 Task: In the Page advertisementfirst.pptxinsert the slide 'blank'insert the shape 'oval'with color greeninsert the shape rounded rectanglewith color redinsert the shape right arrowwith color purpleselect all the shapes, shape fill with eyedropper and change the color to  theme color
Action: Mouse moved to (81, 17)
Screenshot: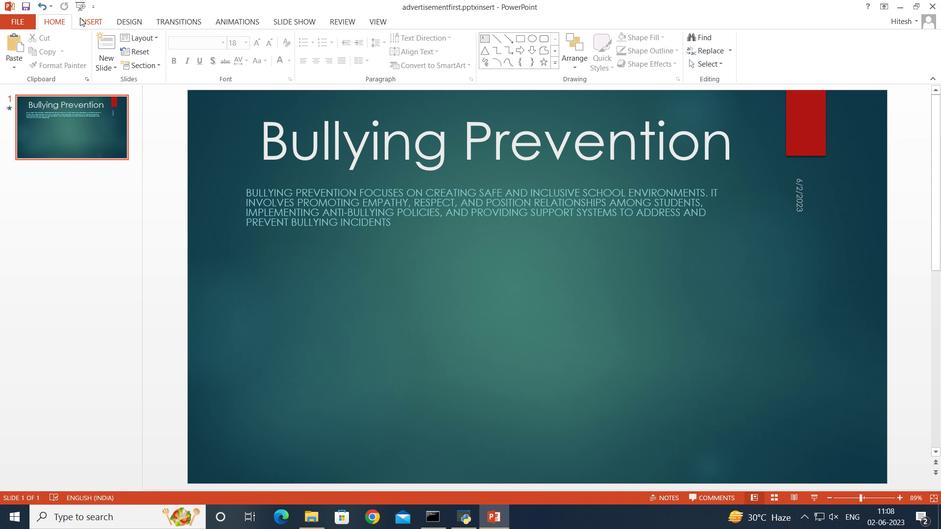 
Action: Mouse pressed left at (81, 17)
Screenshot: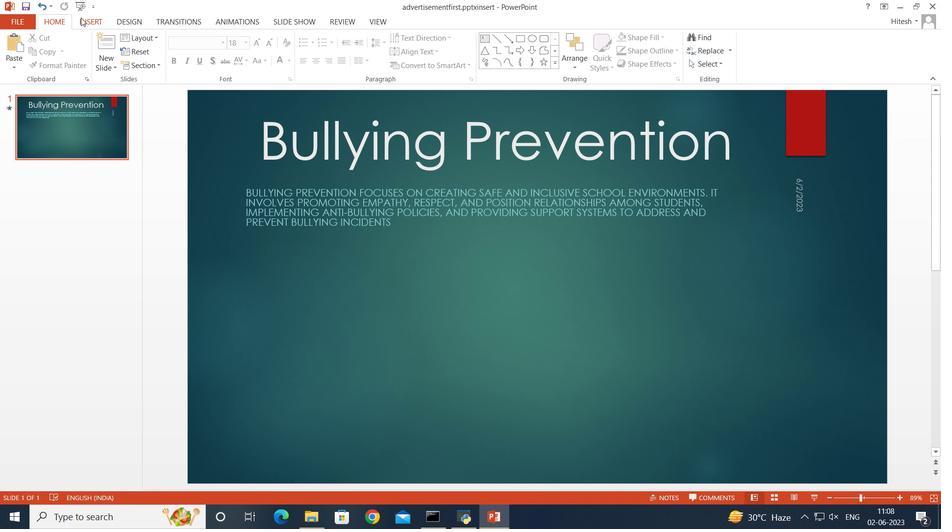 
Action: Mouse moved to (12, 66)
Screenshot: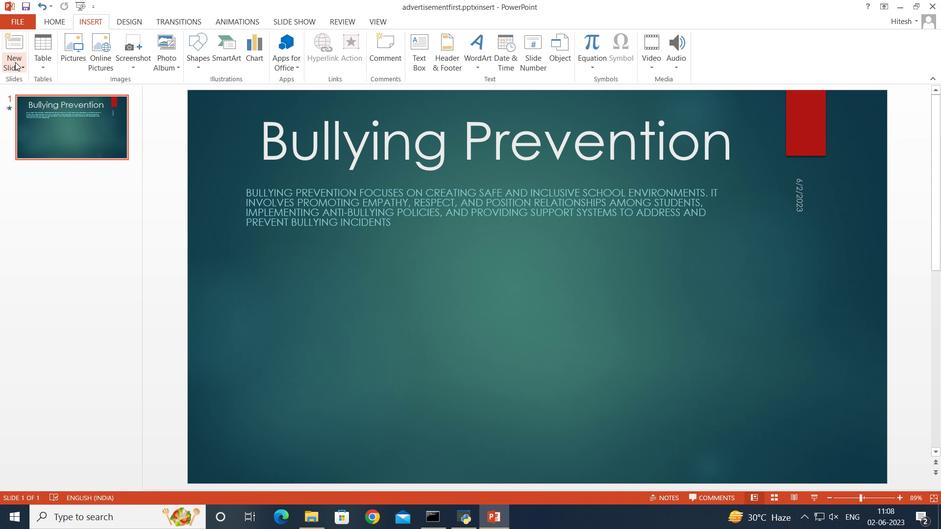 
Action: Mouse pressed left at (12, 66)
Screenshot: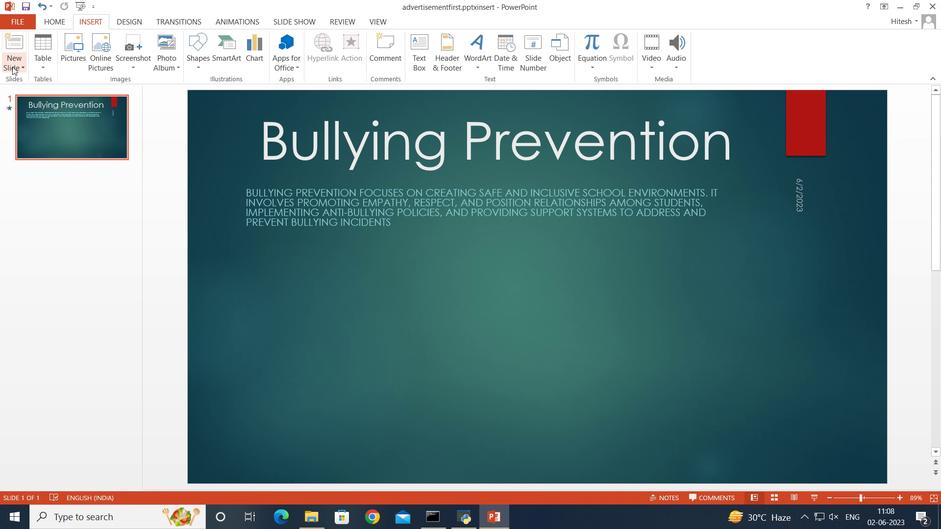 
Action: Mouse moved to (42, 229)
Screenshot: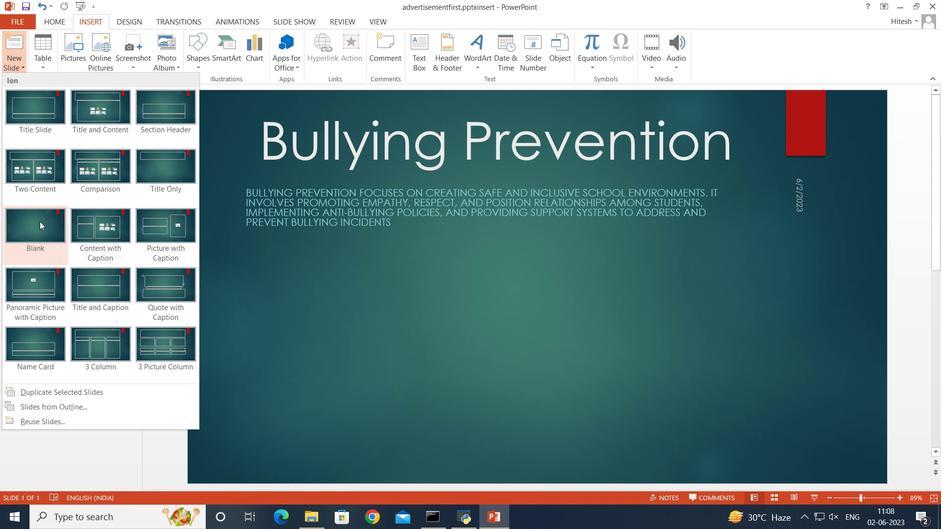 
Action: Mouse pressed left at (42, 229)
Screenshot: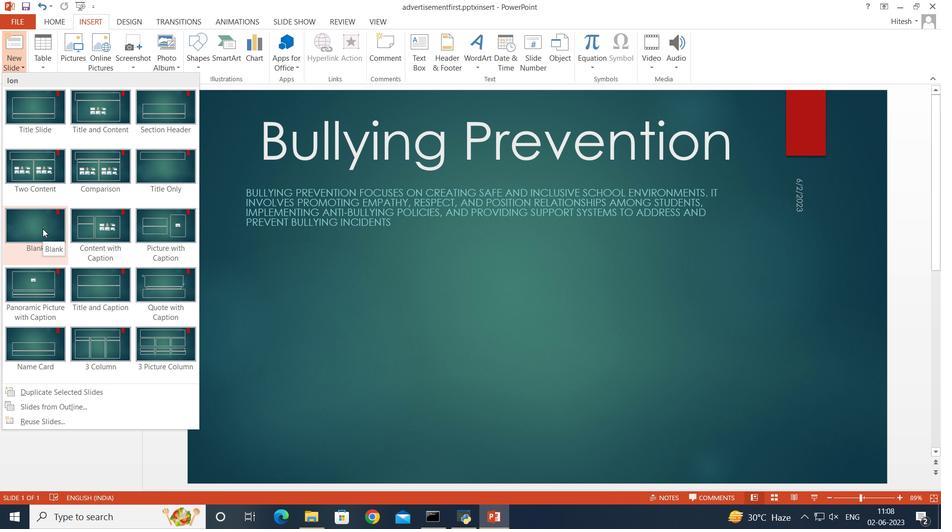 
Action: Mouse moved to (198, 62)
Screenshot: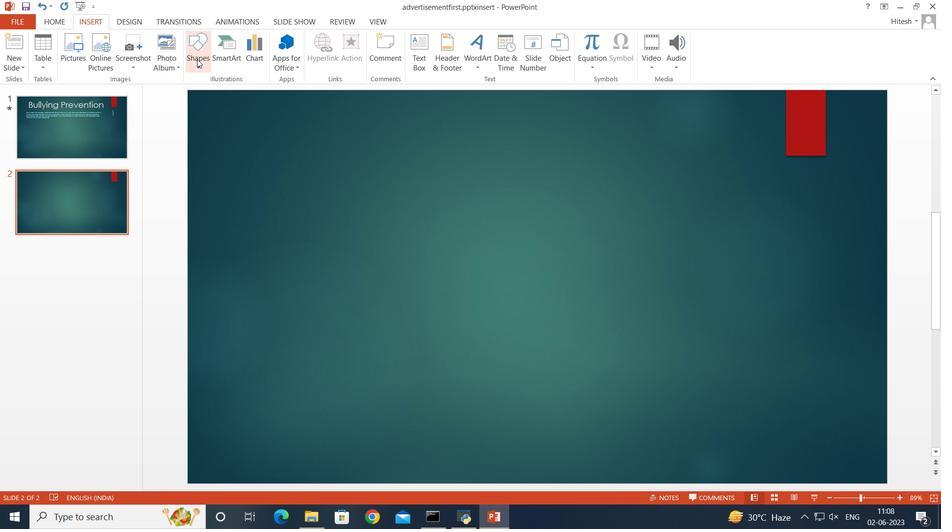 
Action: Mouse pressed left at (198, 62)
Screenshot: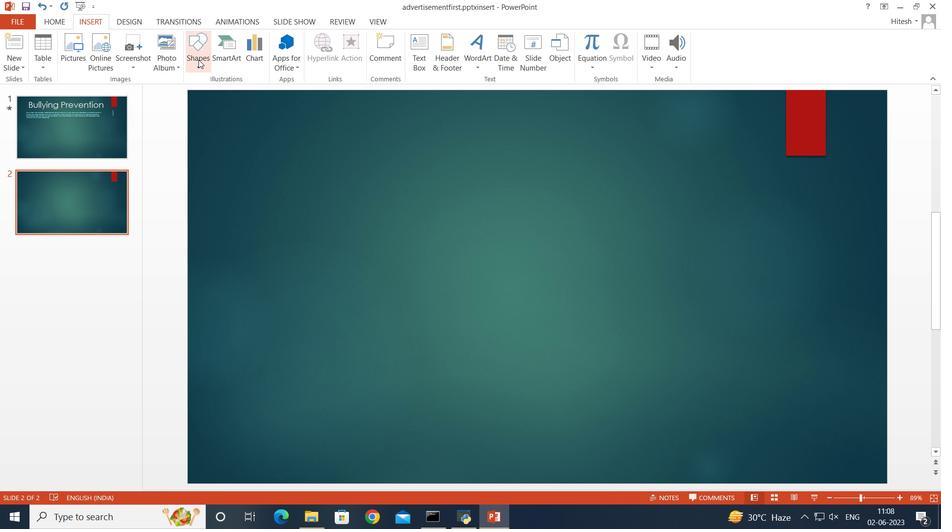 
Action: Mouse moved to (237, 90)
Screenshot: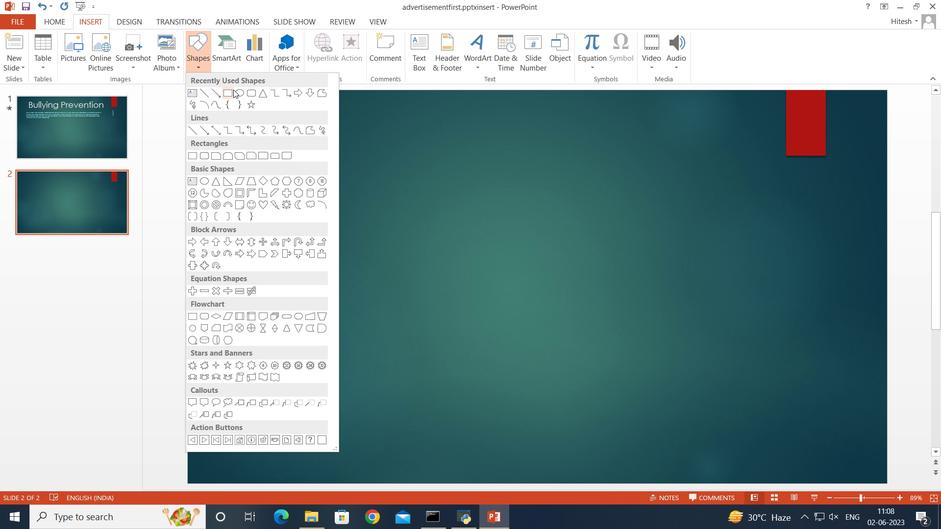 
Action: Mouse pressed left at (237, 90)
Screenshot: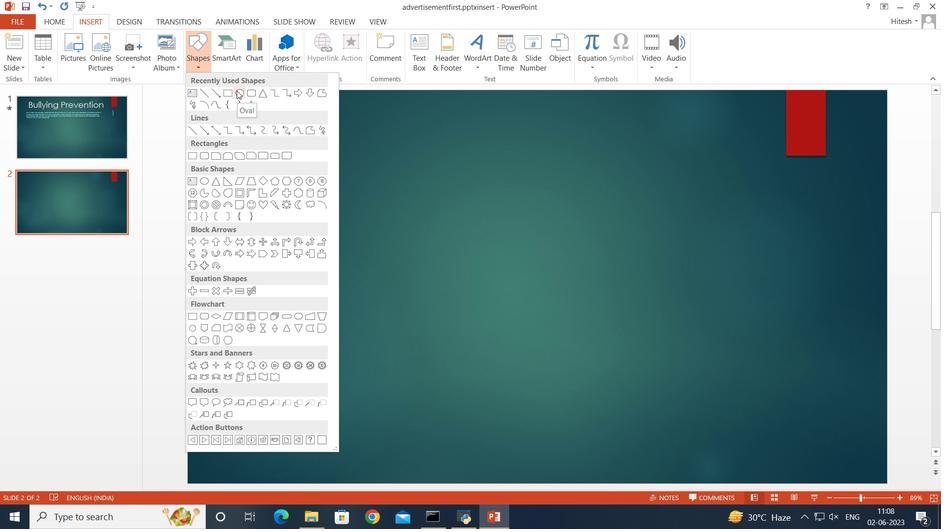 
Action: Mouse moved to (215, 130)
Screenshot: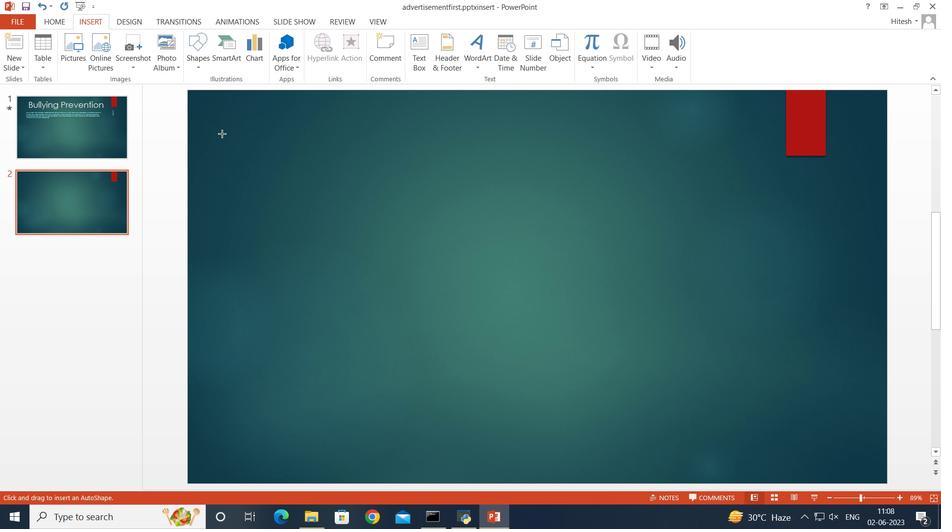 
Action: Mouse pressed left at (215, 130)
Screenshot: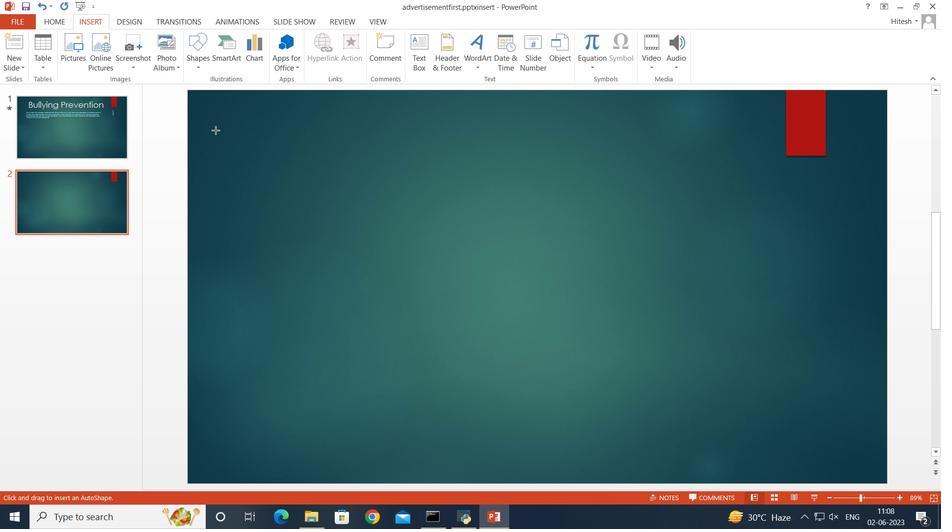 
Action: Mouse moved to (309, 55)
Screenshot: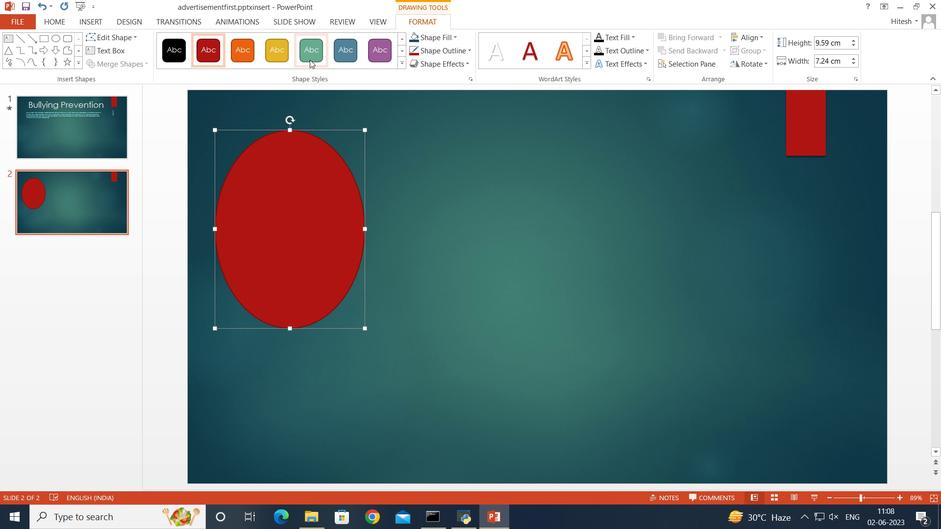 
Action: Mouse pressed left at (309, 55)
Screenshot: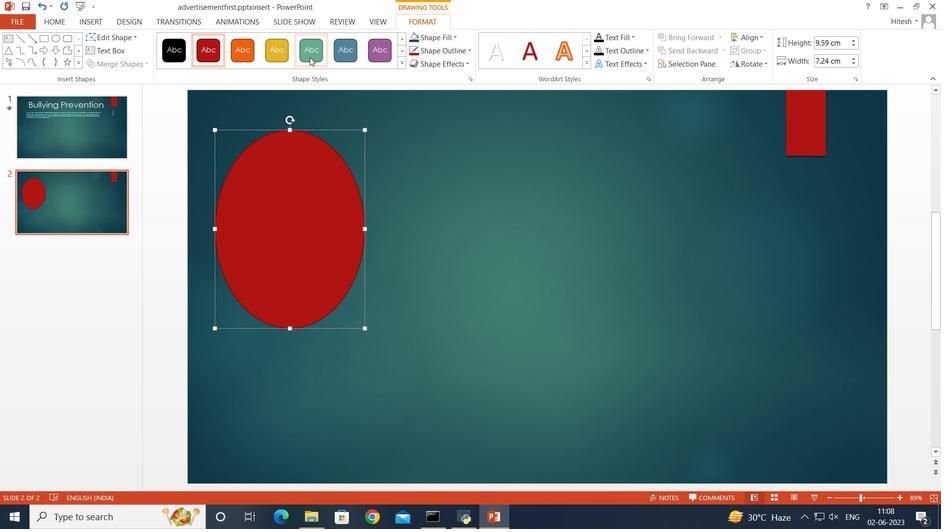 
Action: Mouse moved to (400, 125)
Screenshot: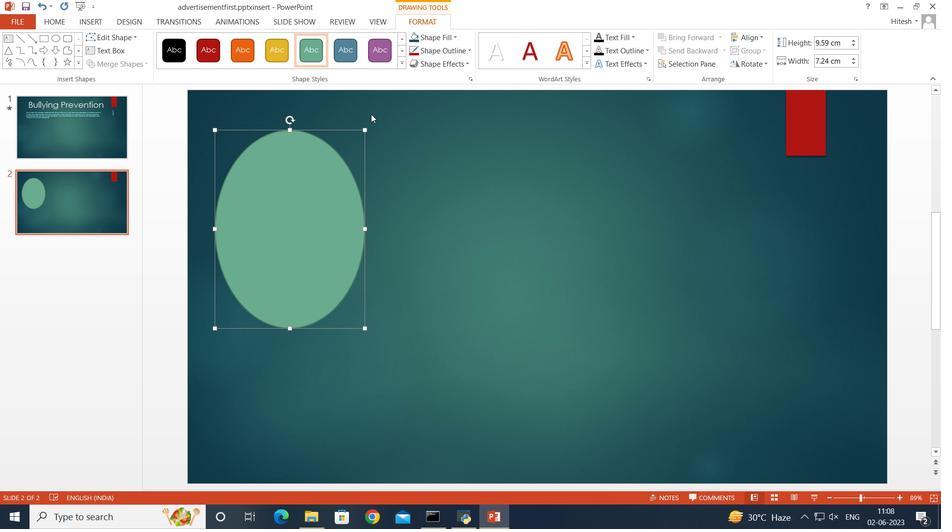 
Action: Mouse pressed left at (400, 125)
Screenshot: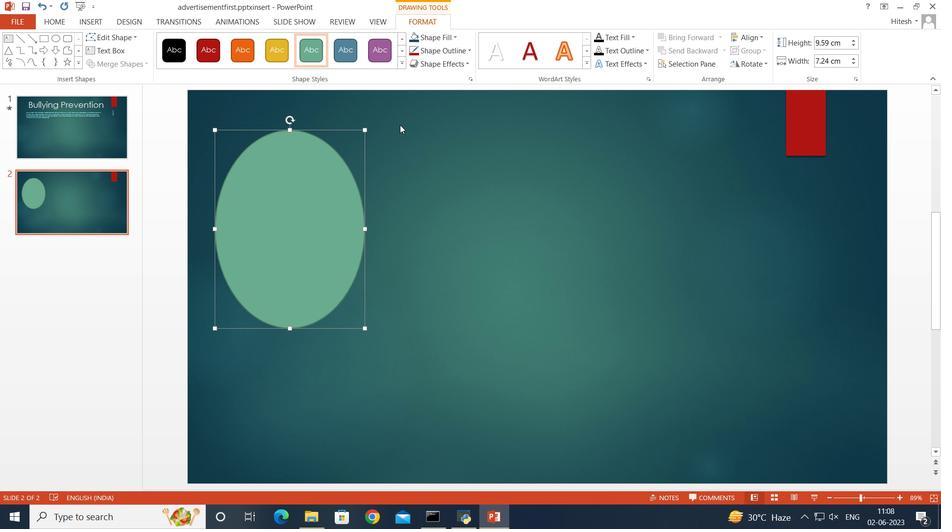 
Action: Mouse moved to (86, 20)
Screenshot: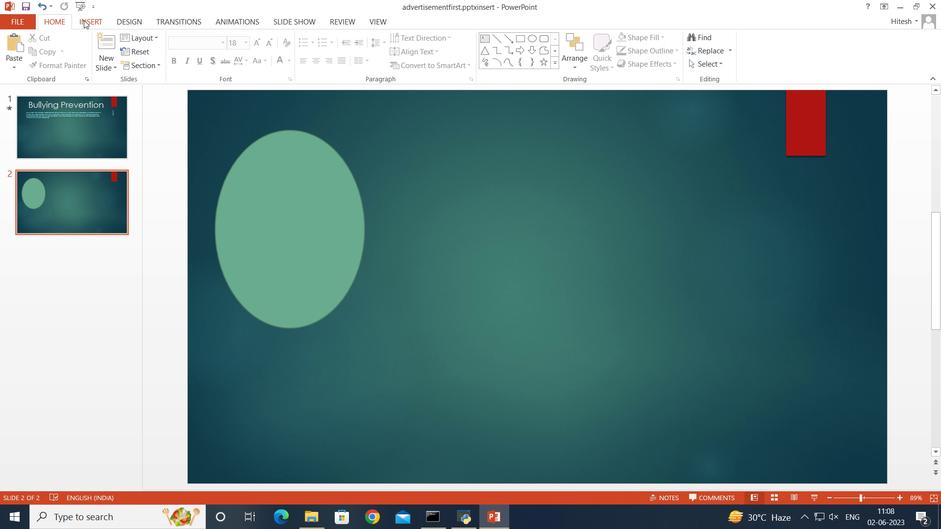 
Action: Mouse pressed left at (86, 20)
Screenshot: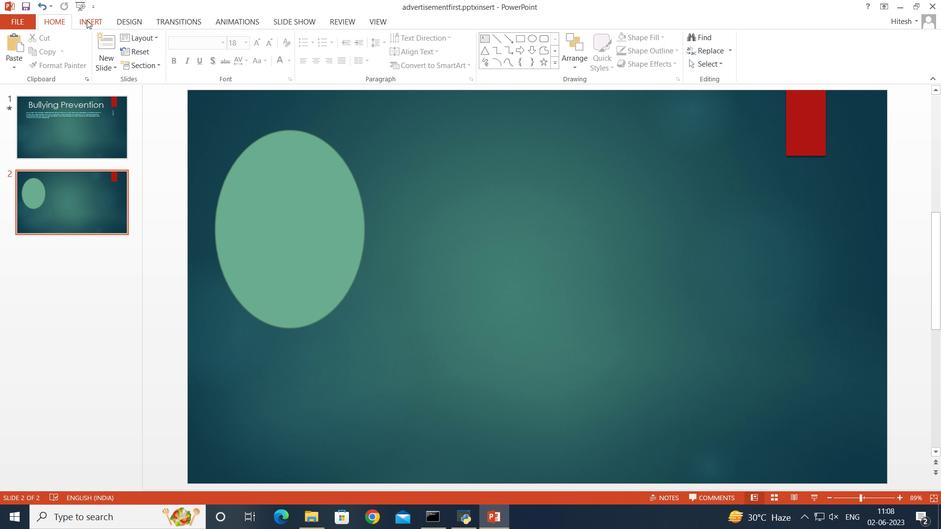
Action: Mouse moved to (199, 66)
Screenshot: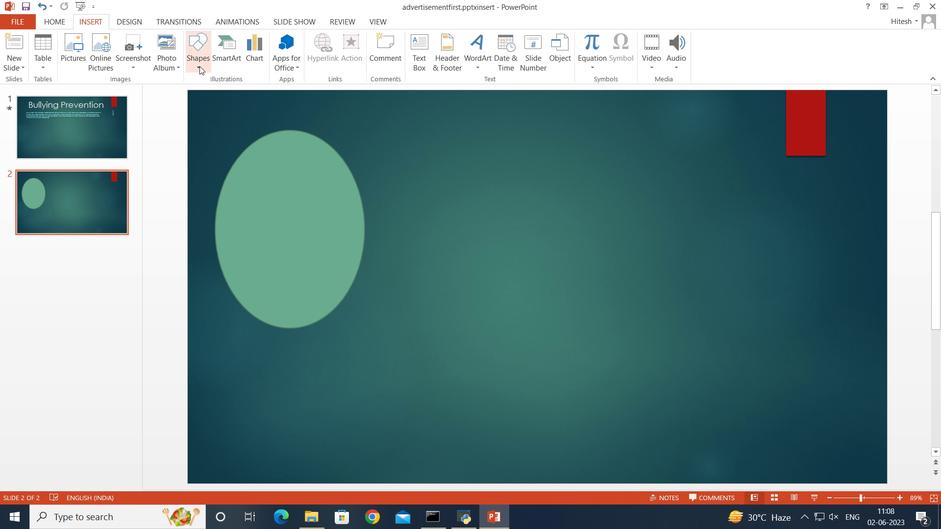 
Action: Mouse pressed left at (199, 66)
Screenshot: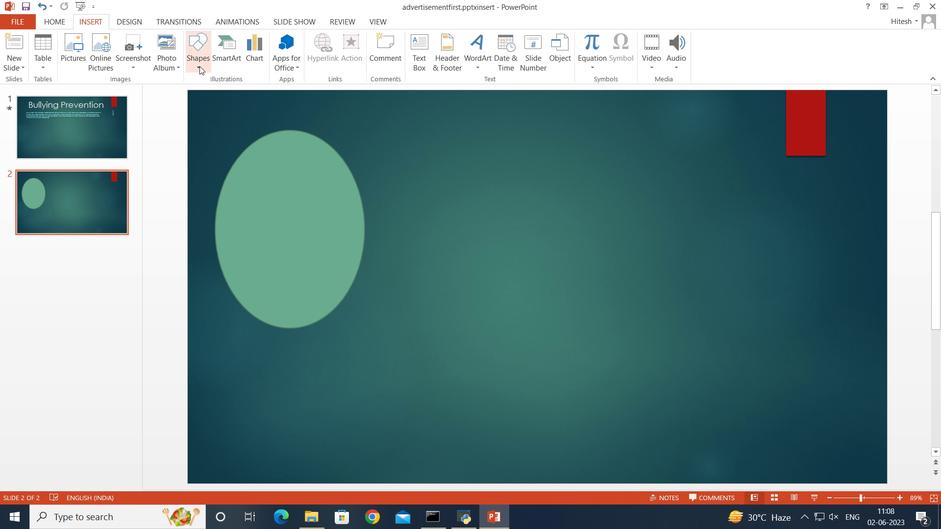 
Action: Mouse moved to (252, 95)
Screenshot: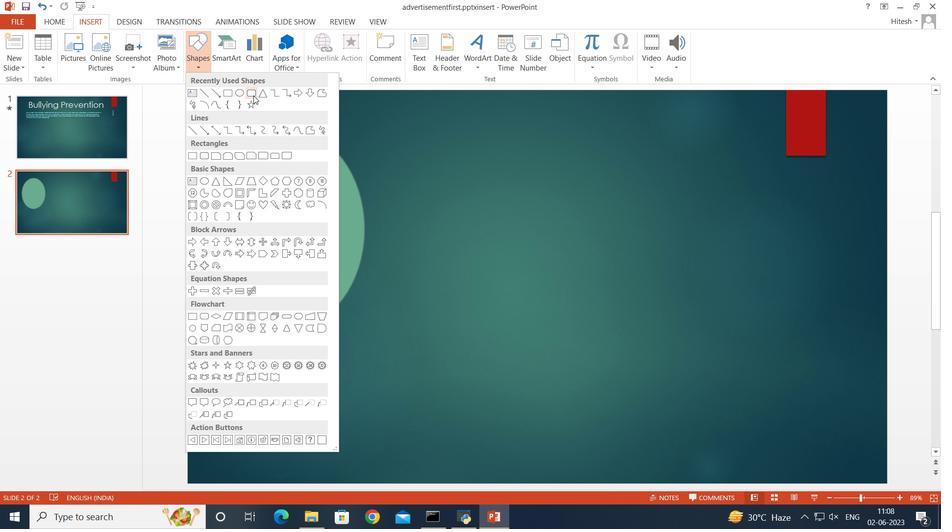 
Action: Mouse pressed left at (252, 95)
Screenshot: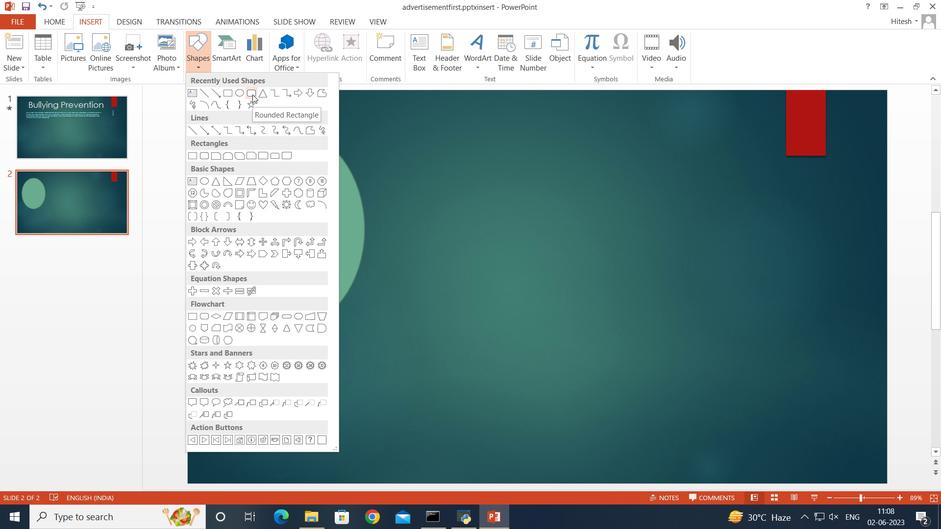 
Action: Mouse moved to (415, 124)
Screenshot: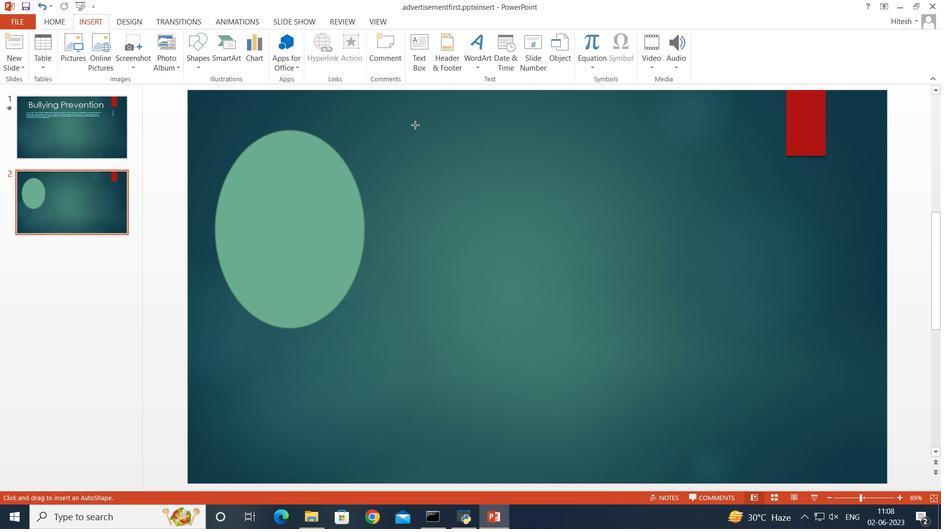 
Action: Mouse pressed left at (415, 124)
Screenshot: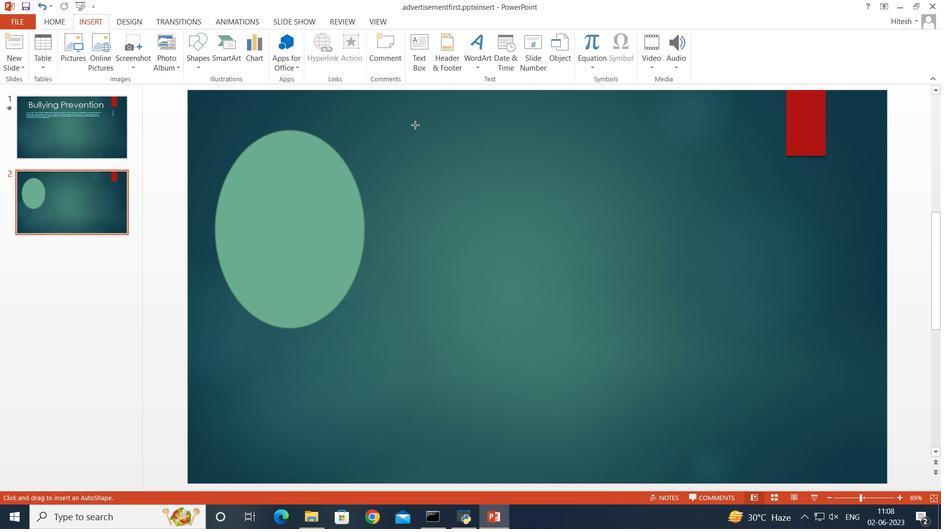 
Action: Mouse moved to (383, 143)
Screenshot: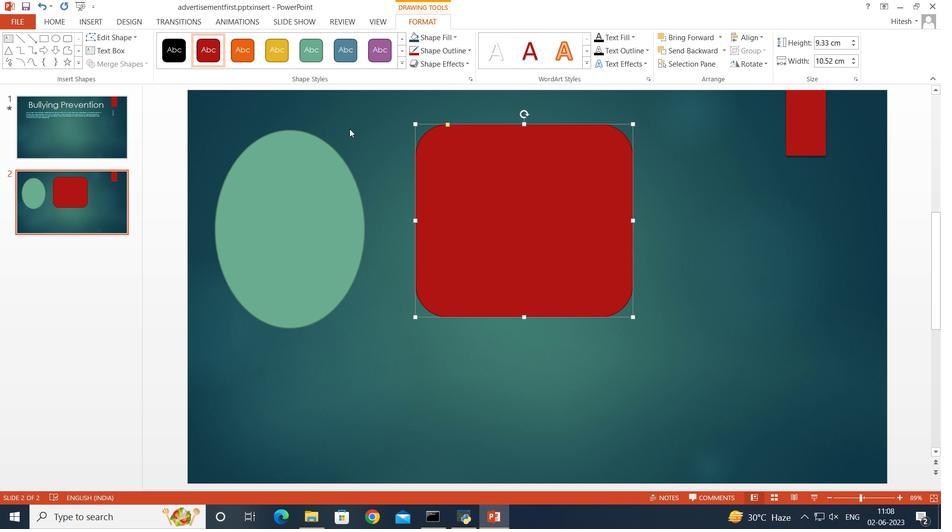 
Action: Mouse pressed left at (383, 143)
Screenshot: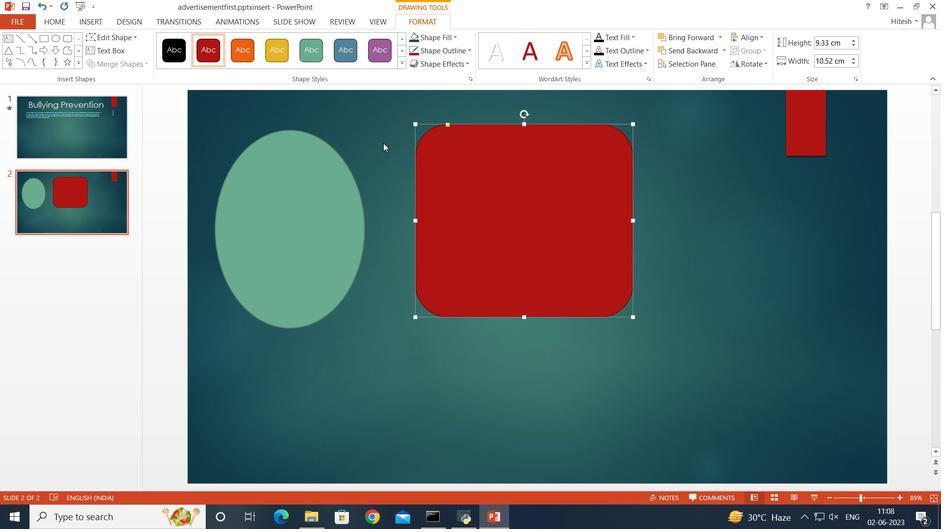 
Action: Mouse moved to (84, 16)
Screenshot: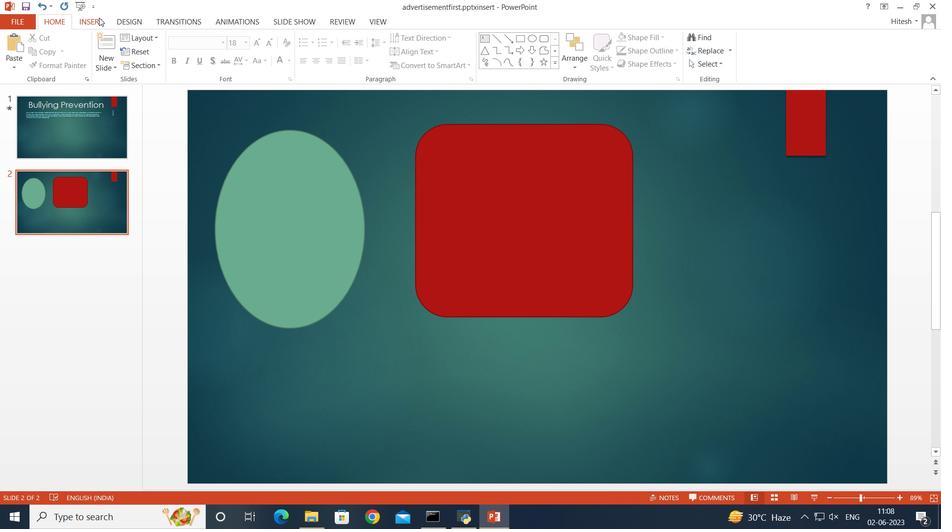 
Action: Mouse pressed left at (84, 16)
Screenshot: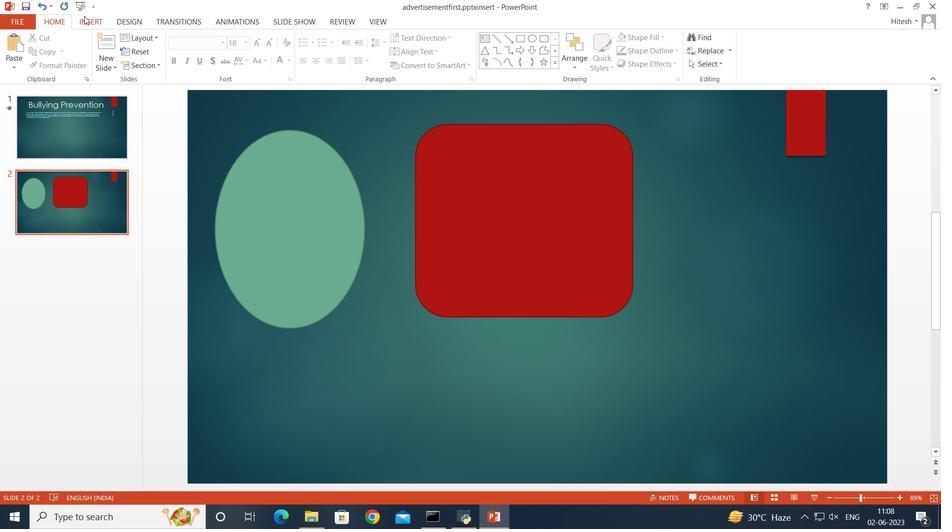 
Action: Mouse moved to (197, 63)
Screenshot: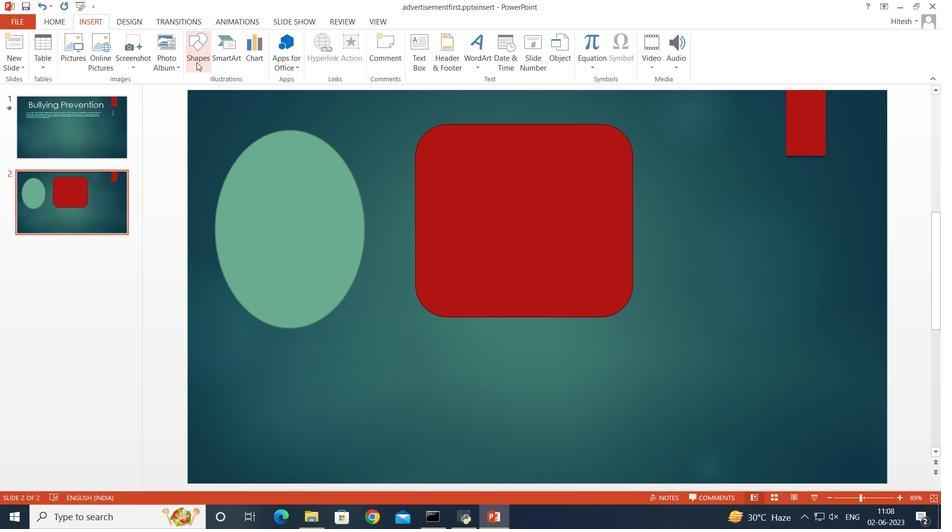
Action: Mouse pressed left at (197, 63)
Screenshot: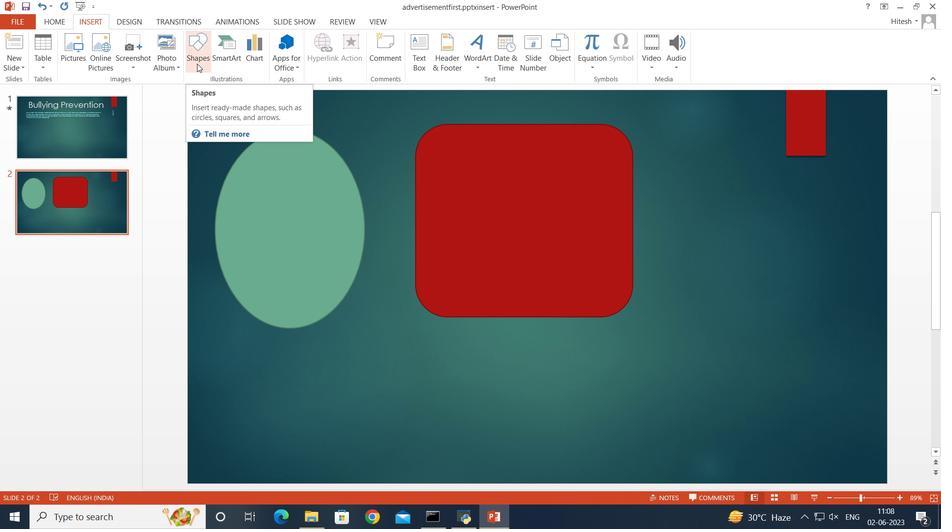 
Action: Mouse moved to (300, 90)
Screenshot: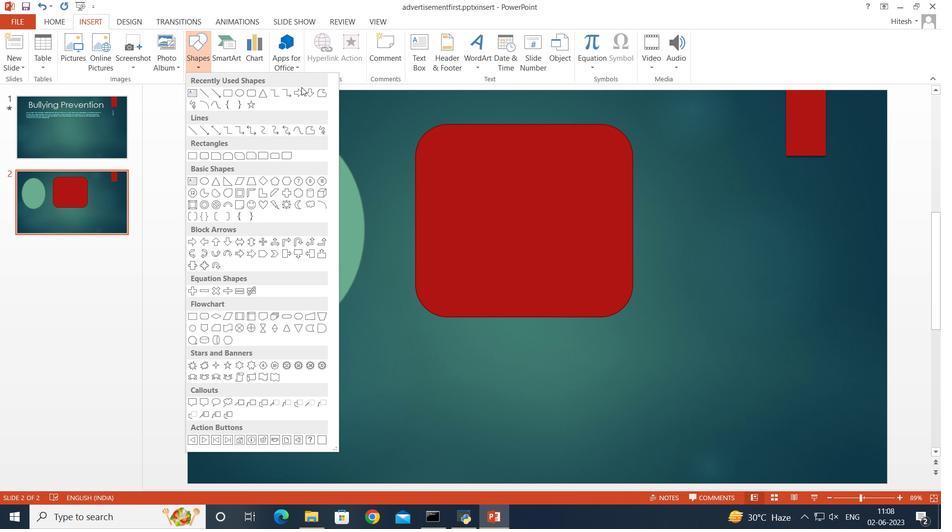 
Action: Mouse pressed left at (300, 90)
Screenshot: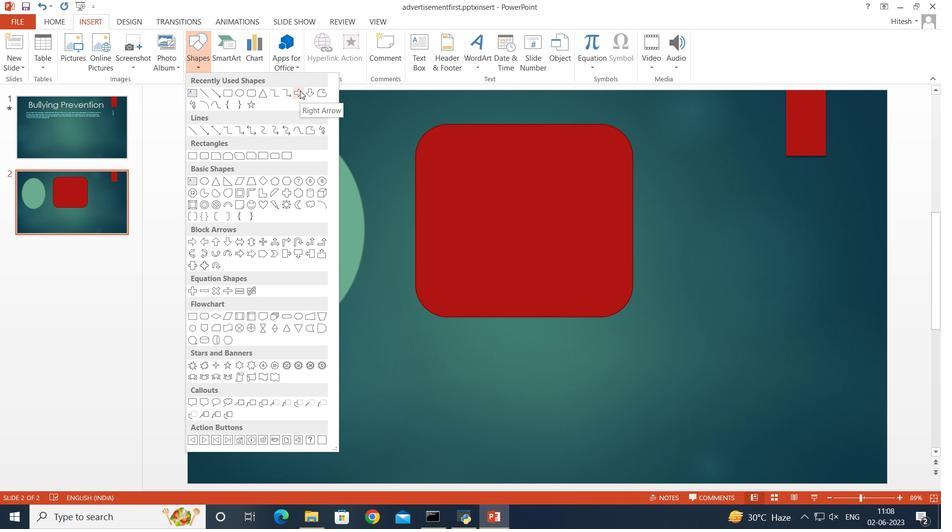 
Action: Mouse moved to (673, 173)
Screenshot: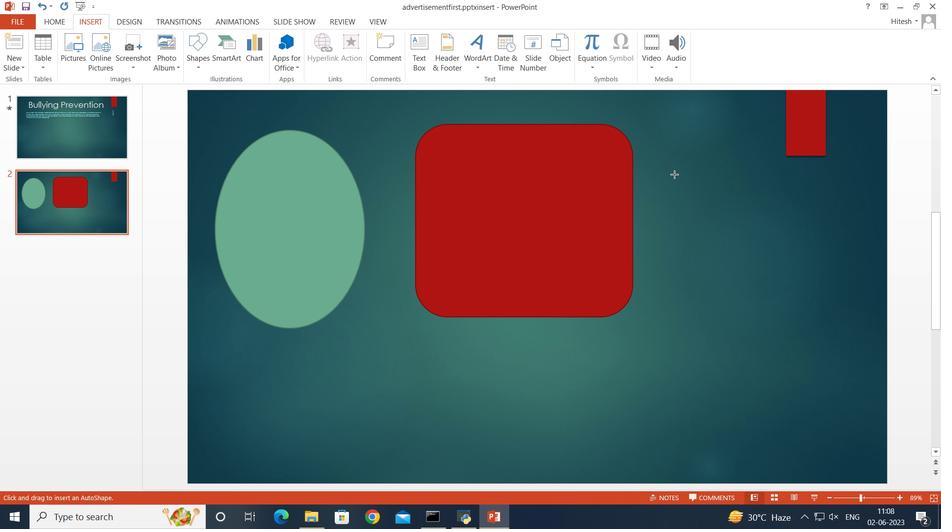 
Action: Mouse pressed left at (673, 173)
Screenshot: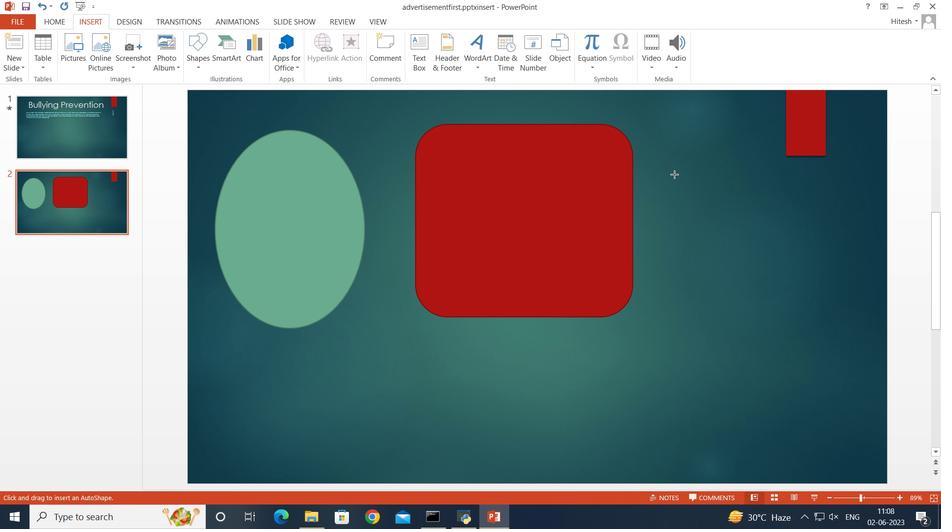 
Action: Mouse moved to (376, 51)
Screenshot: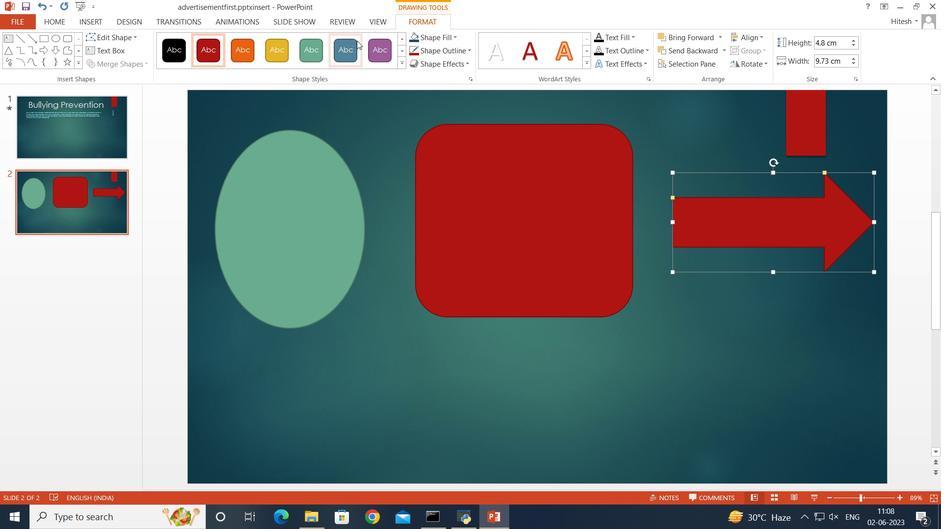 
Action: Mouse pressed left at (376, 51)
Screenshot: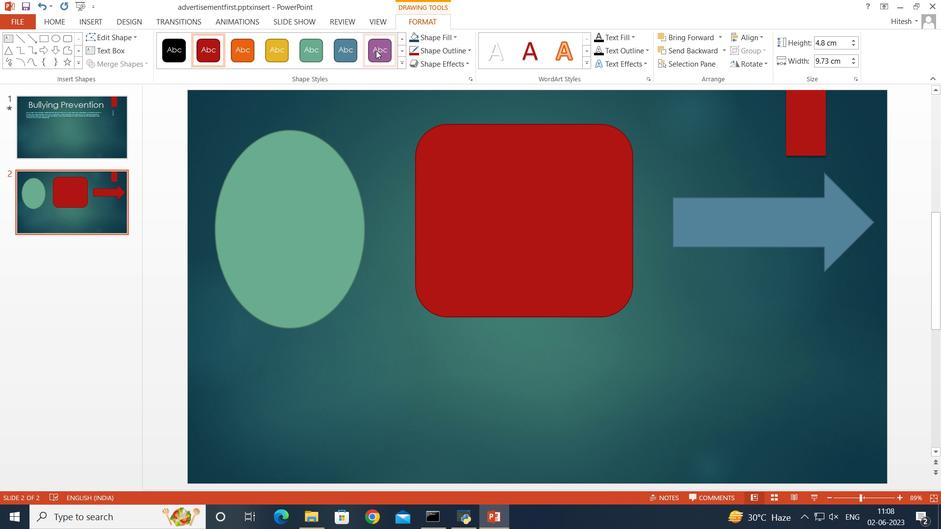 
Action: Mouse moved to (365, 115)
Screenshot: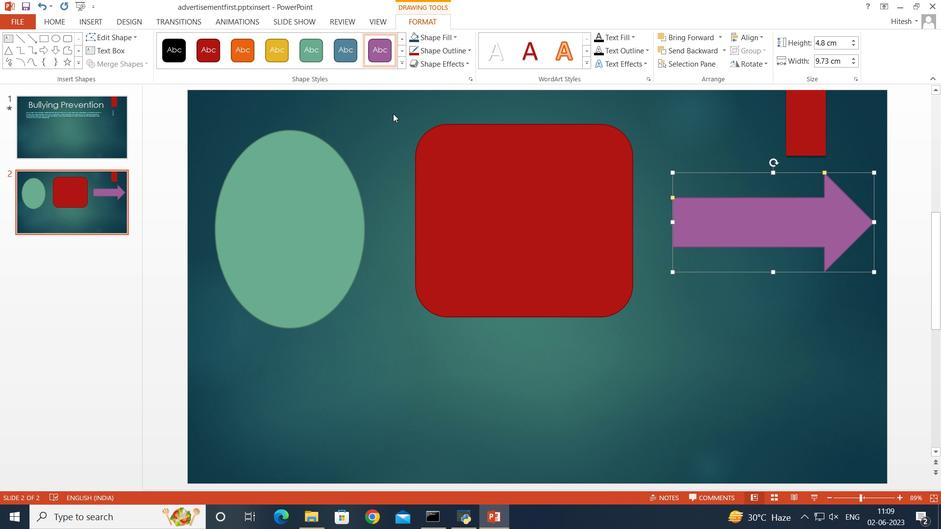 
Action: Mouse pressed left at (365, 115)
Screenshot: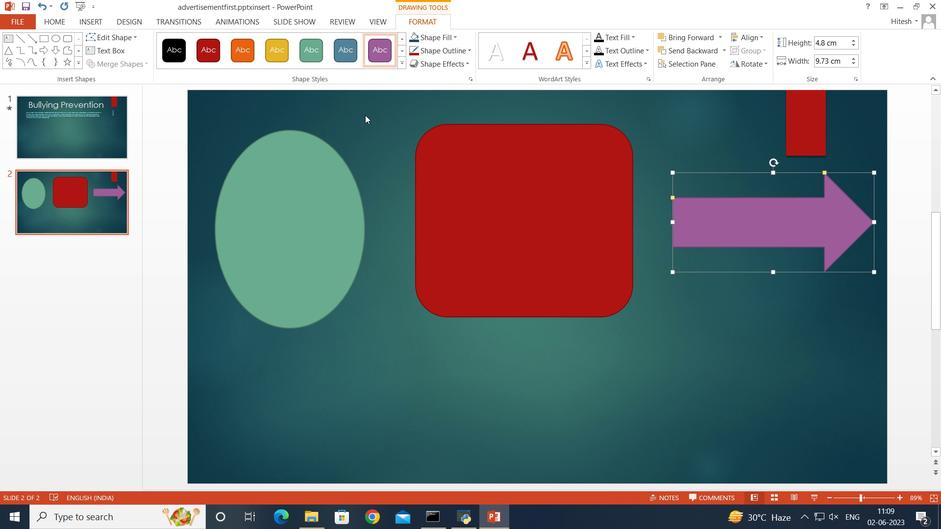 
Action: Mouse moved to (196, 102)
Screenshot: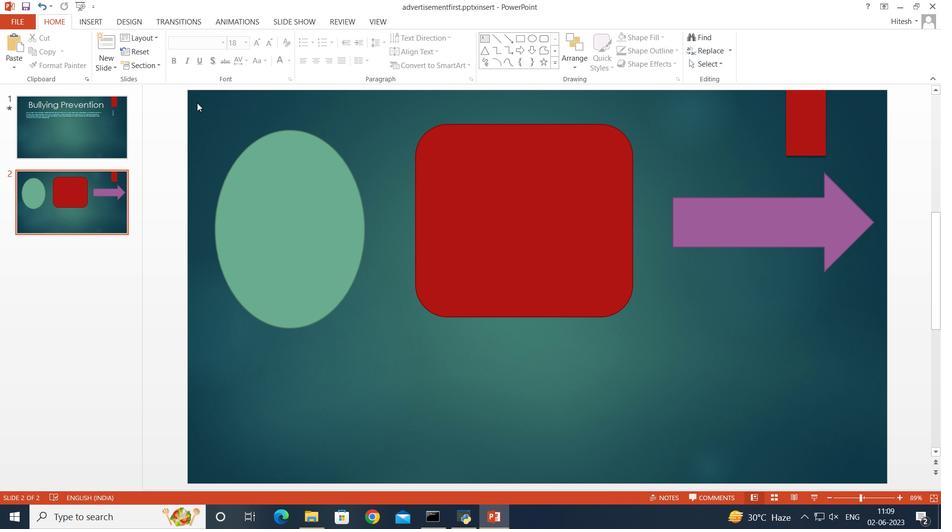 
Action: Mouse pressed left at (196, 102)
Screenshot: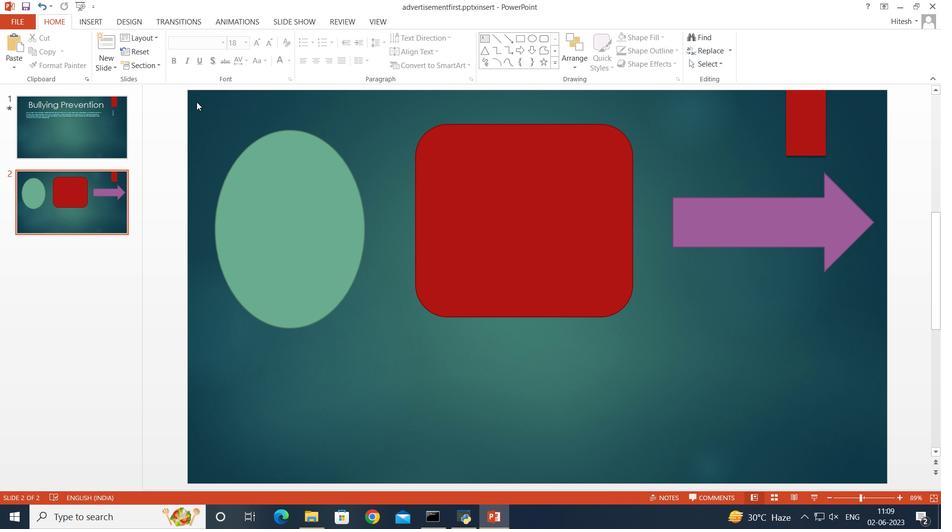 
Action: Mouse moved to (455, 34)
Screenshot: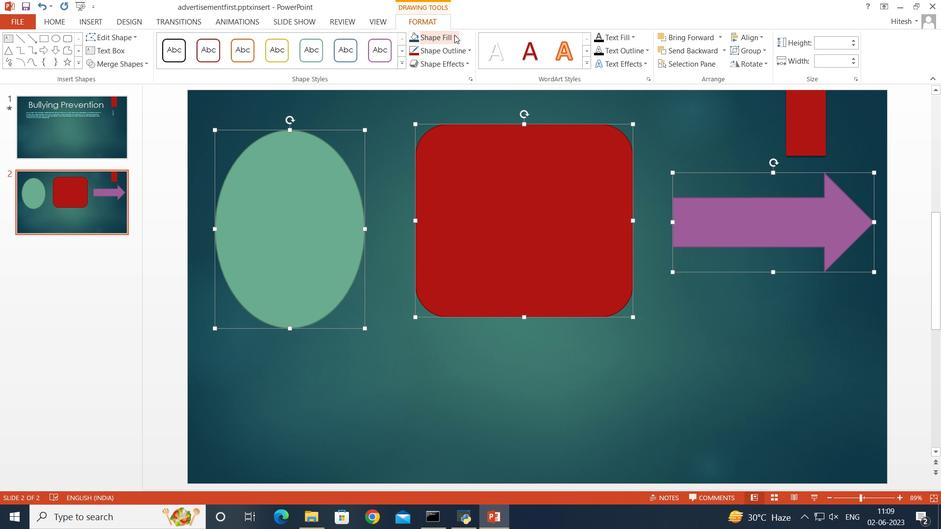 
Action: Mouse pressed left at (455, 34)
Screenshot: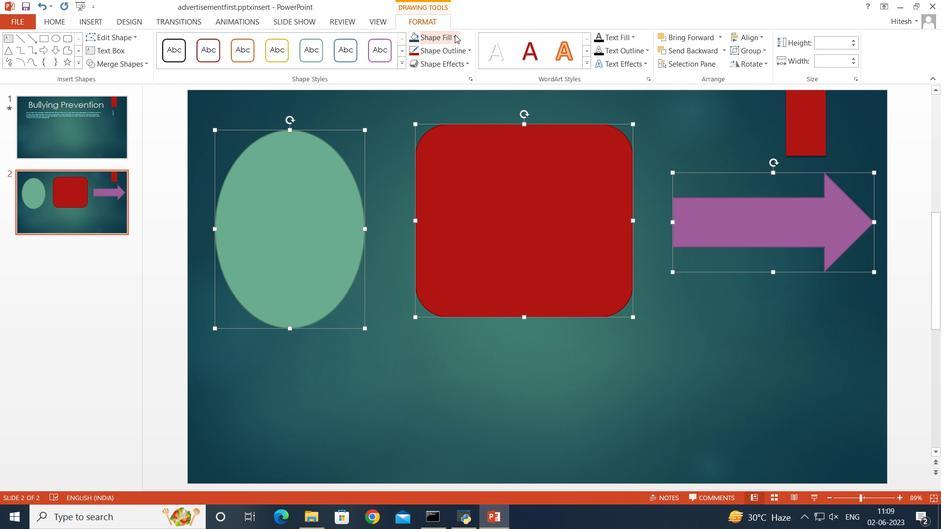 
Action: Mouse moved to (458, 197)
Screenshot: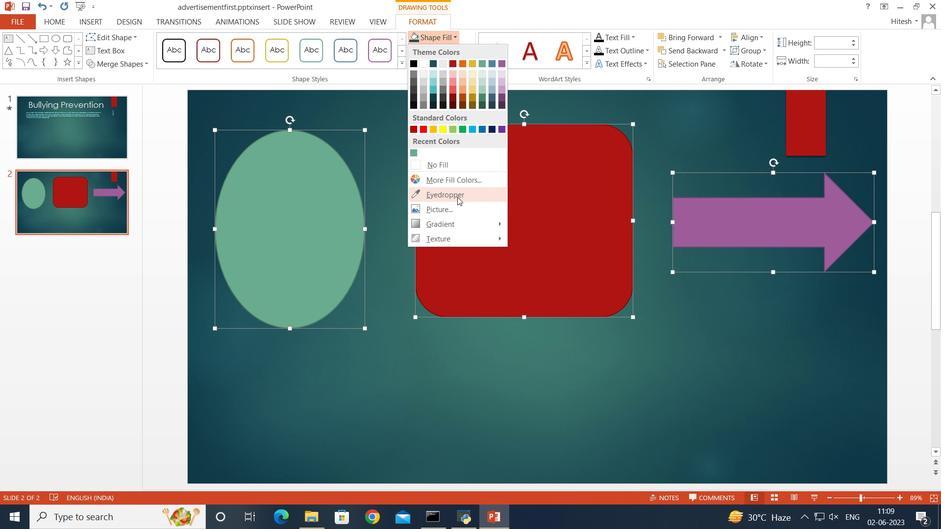 
Action: Mouse pressed left at (458, 197)
Screenshot: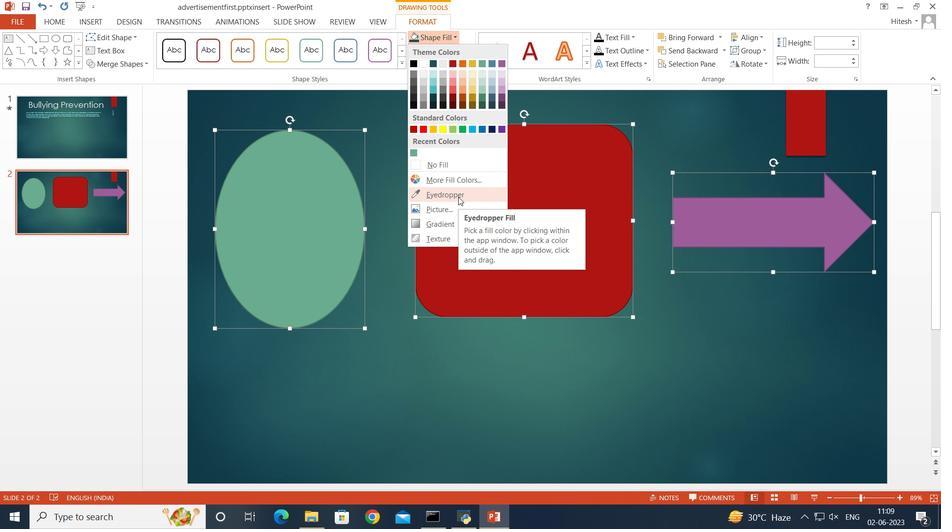 
Action: Mouse moved to (314, 190)
Screenshot: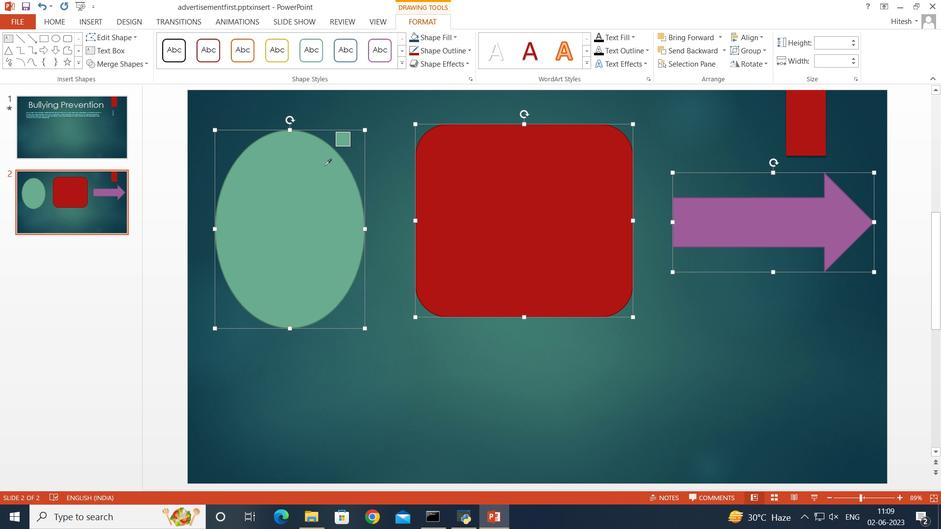 
Action: Mouse pressed left at (314, 190)
Screenshot: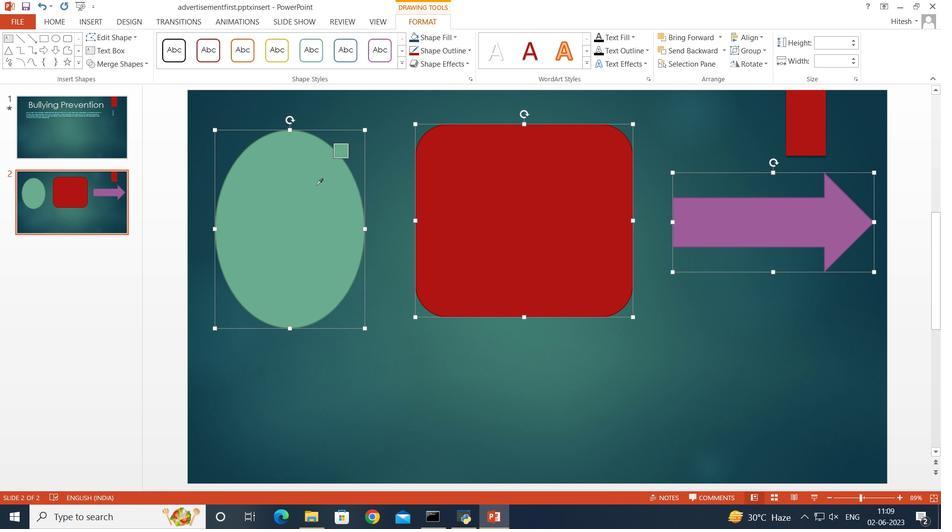 
Action: Mouse moved to (457, 37)
Screenshot: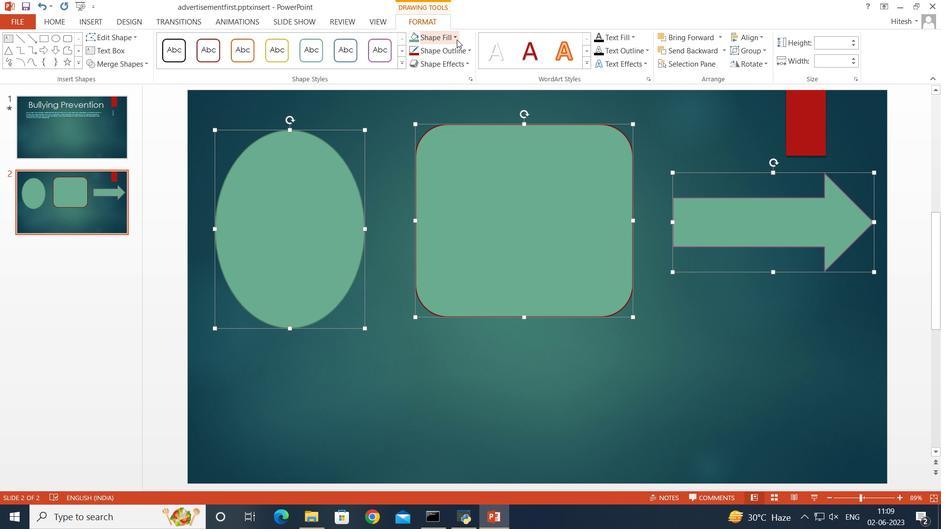 
Action: Mouse pressed left at (457, 37)
Screenshot: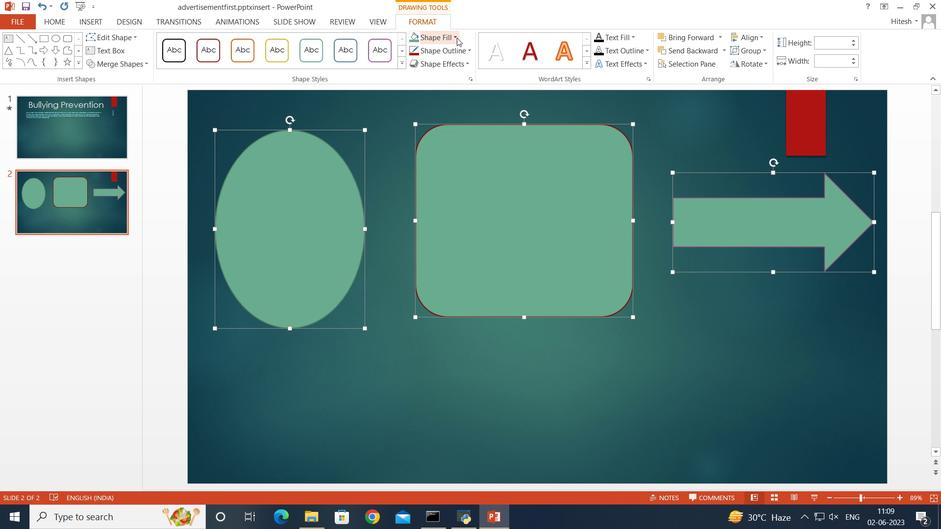 
Action: Mouse moved to (433, 62)
Screenshot: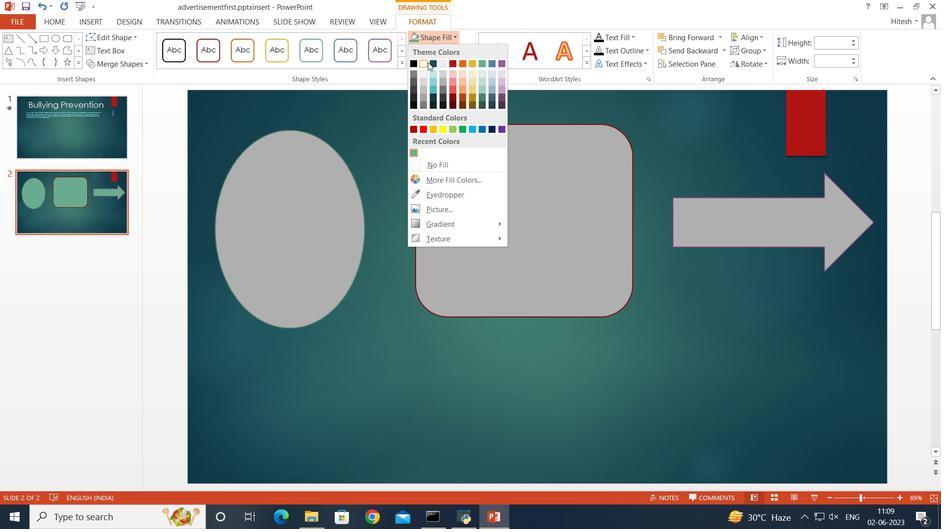 
Action: Mouse pressed left at (433, 62)
Screenshot: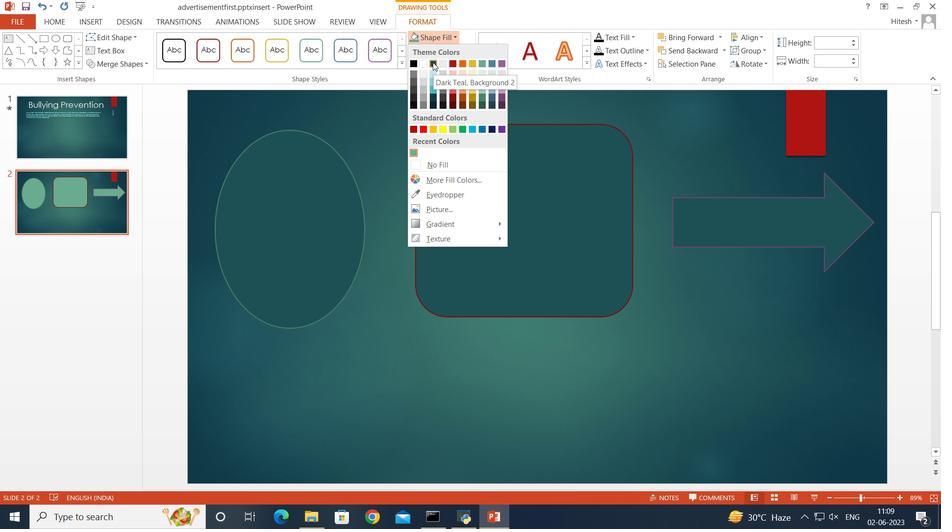 
Action: Mouse moved to (389, 157)
Screenshot: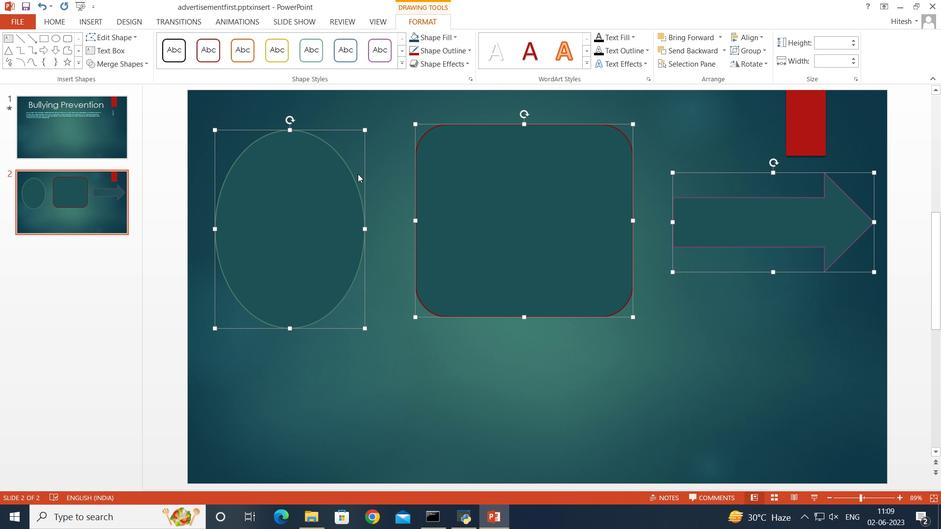 
Action: Mouse pressed left at (389, 157)
Screenshot: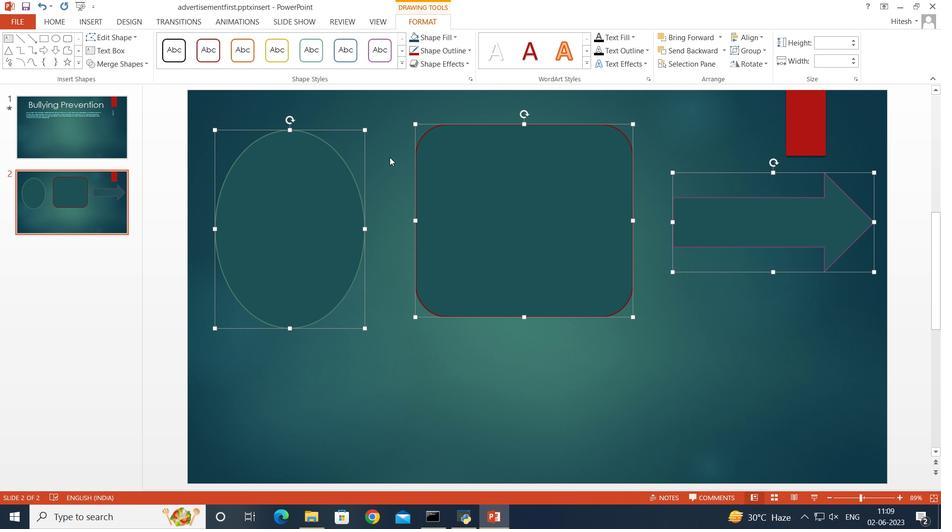 
Action: Mouse moved to (88, 21)
Screenshot: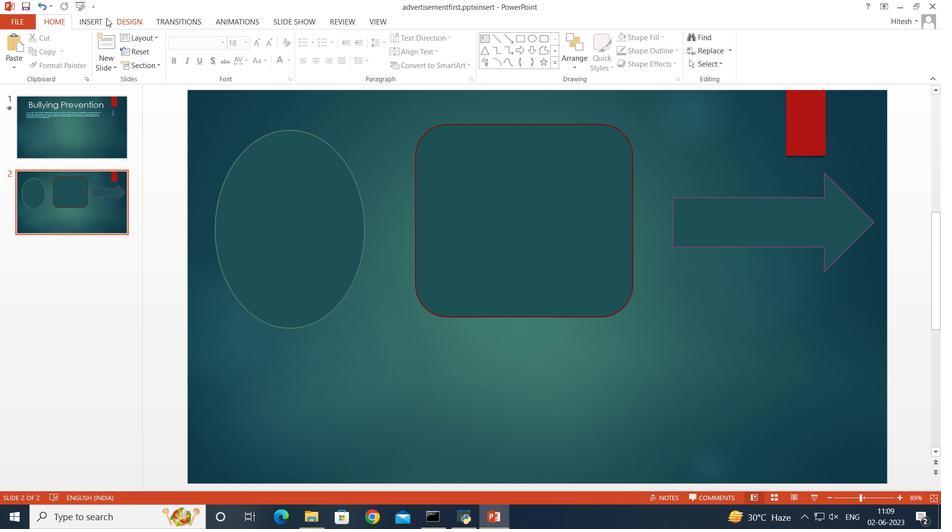 
Action: Mouse pressed left at (88, 21)
Screenshot: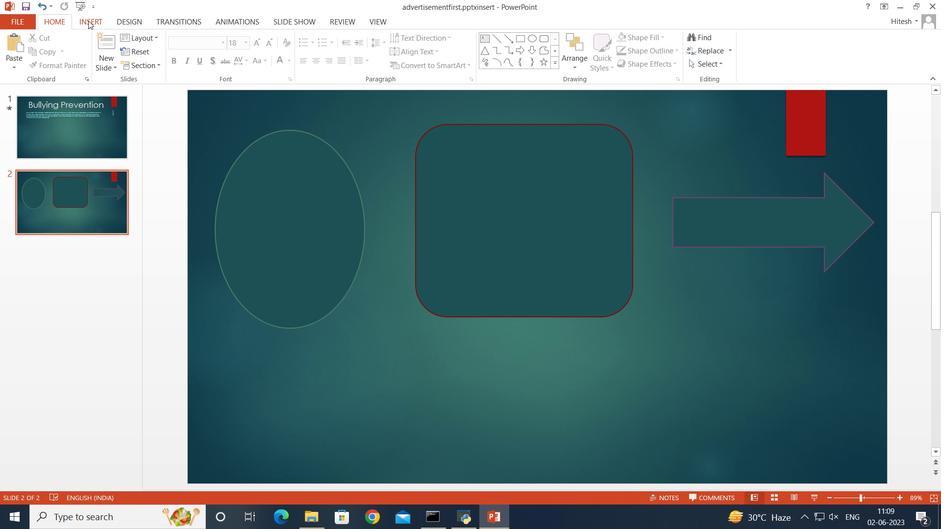 
Action: Mouse moved to (377, 345)
Screenshot: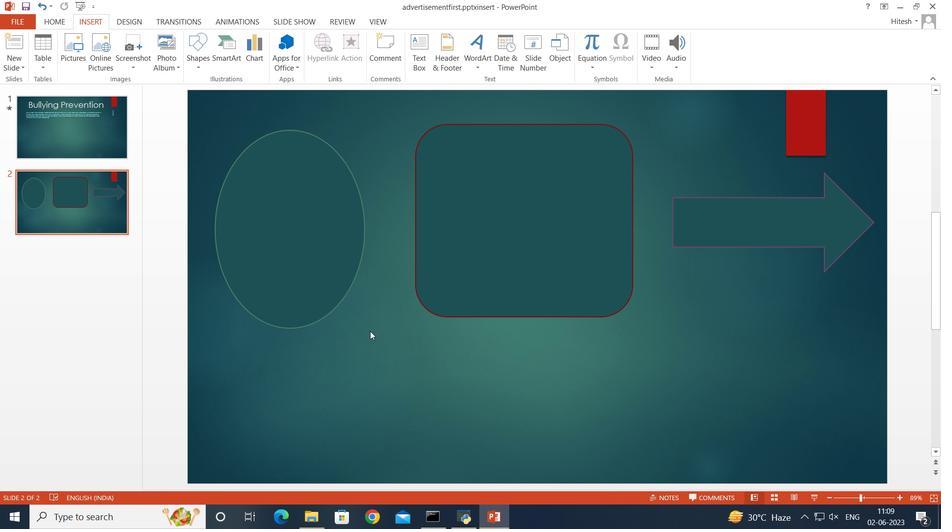 
